 Task: Uninstall add-on""SlidesAI.io"".
Action: Mouse pressed left at (348, 73)
Screenshot: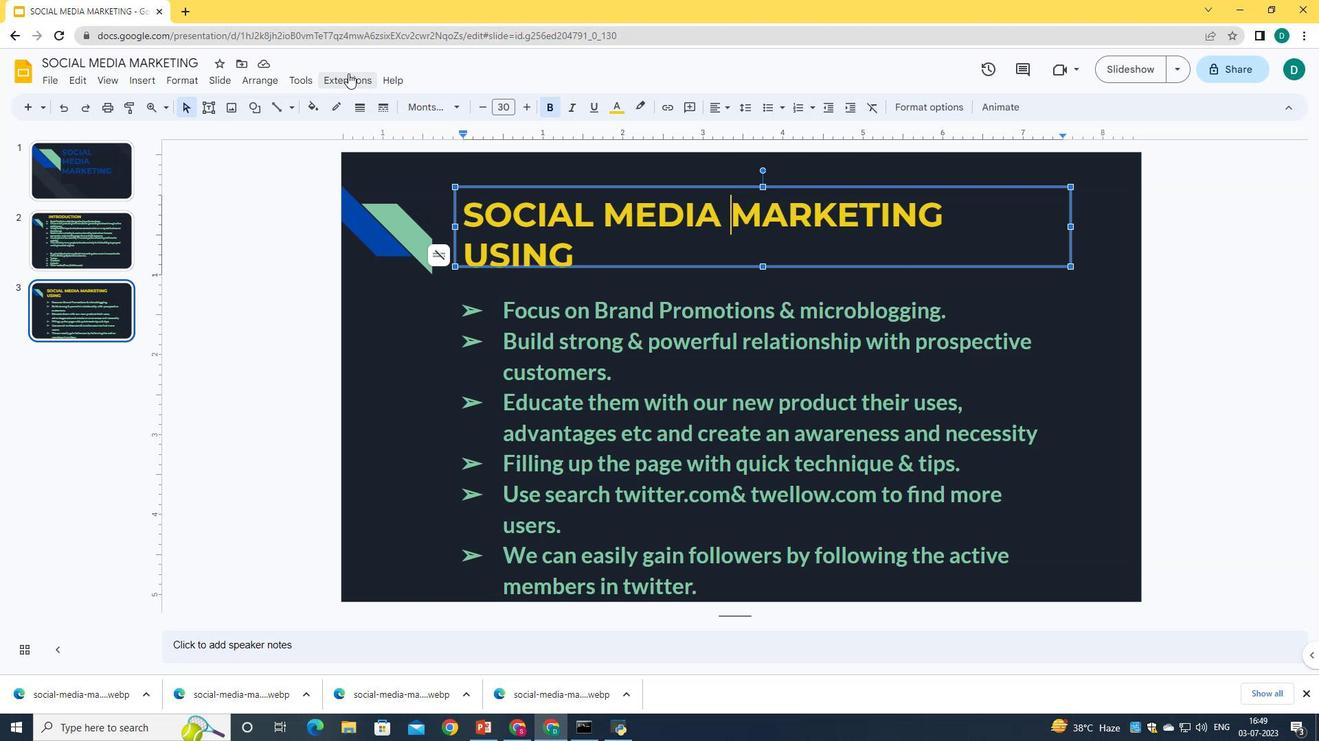 
Action: Mouse moved to (576, 122)
Screenshot: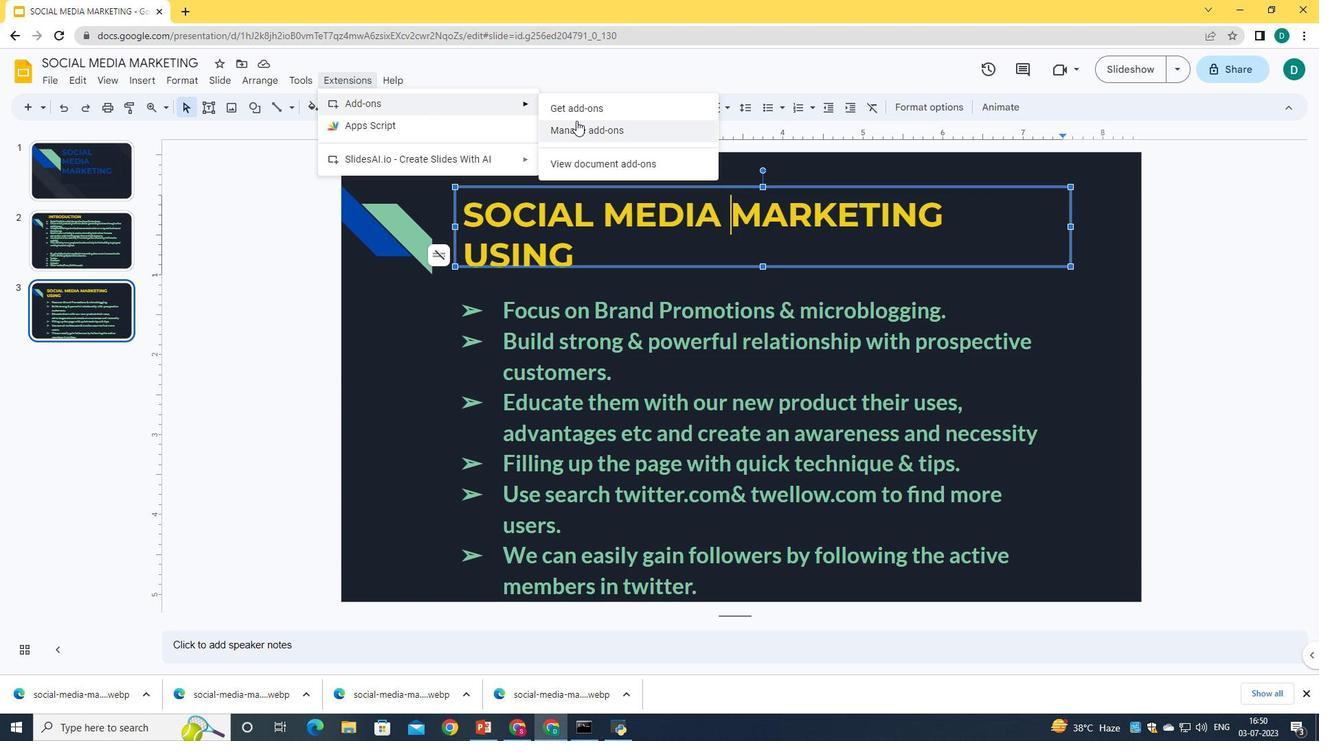 
Action: Mouse pressed left at (576, 122)
Screenshot: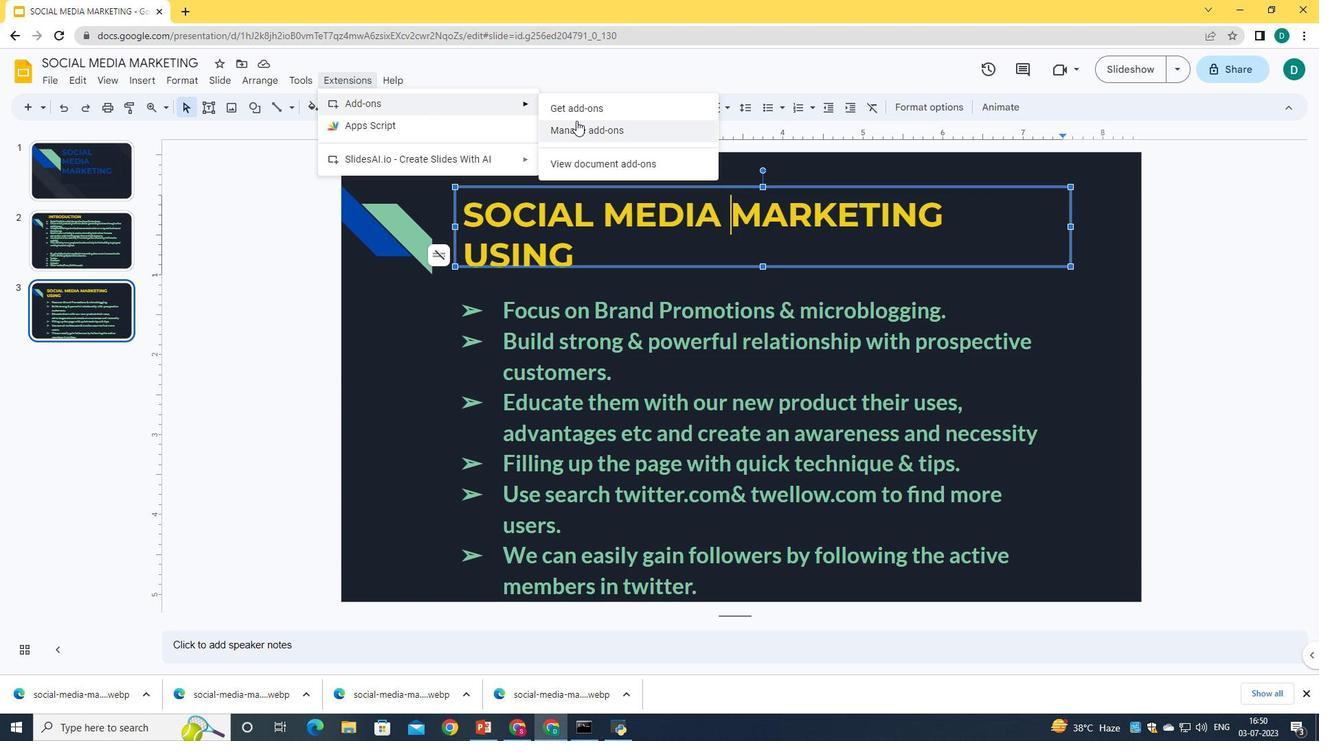 
Action: Mouse moved to (460, 175)
Screenshot: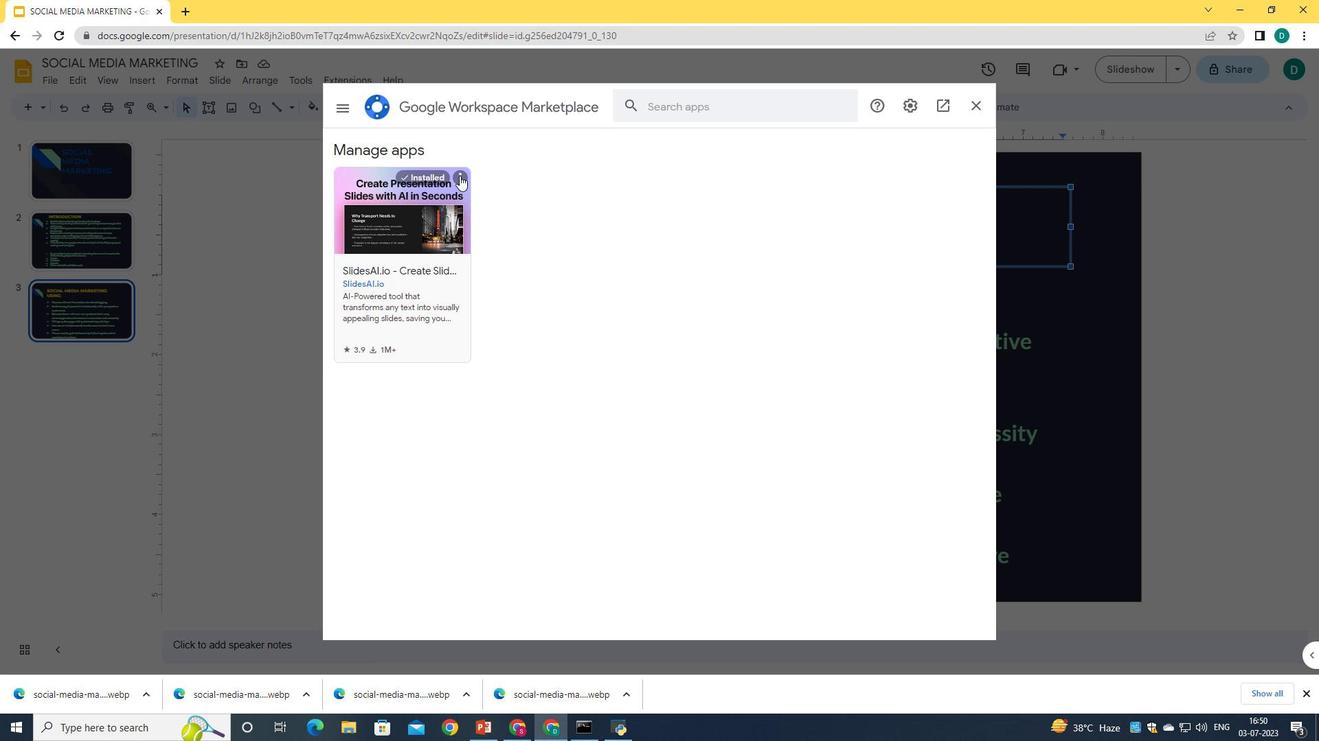 
Action: Mouse pressed left at (460, 175)
Screenshot: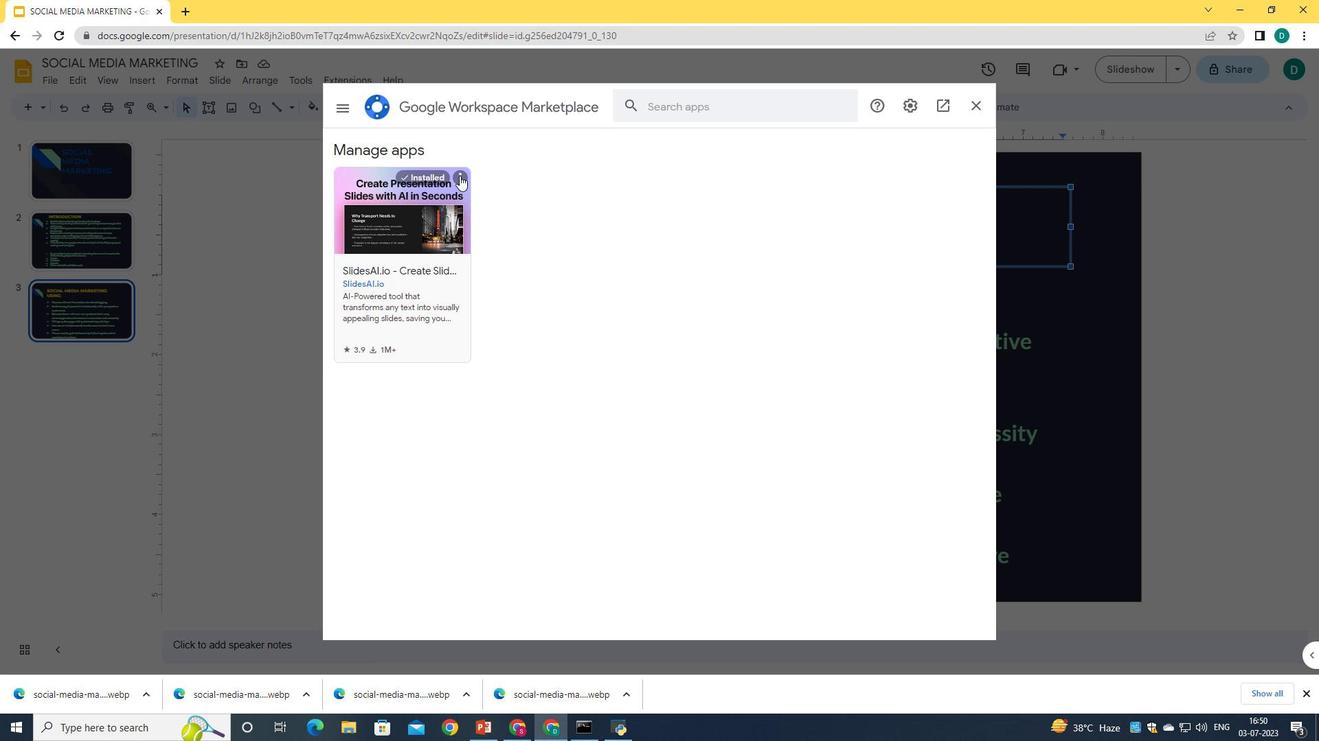
Action: Mouse moved to (481, 190)
Screenshot: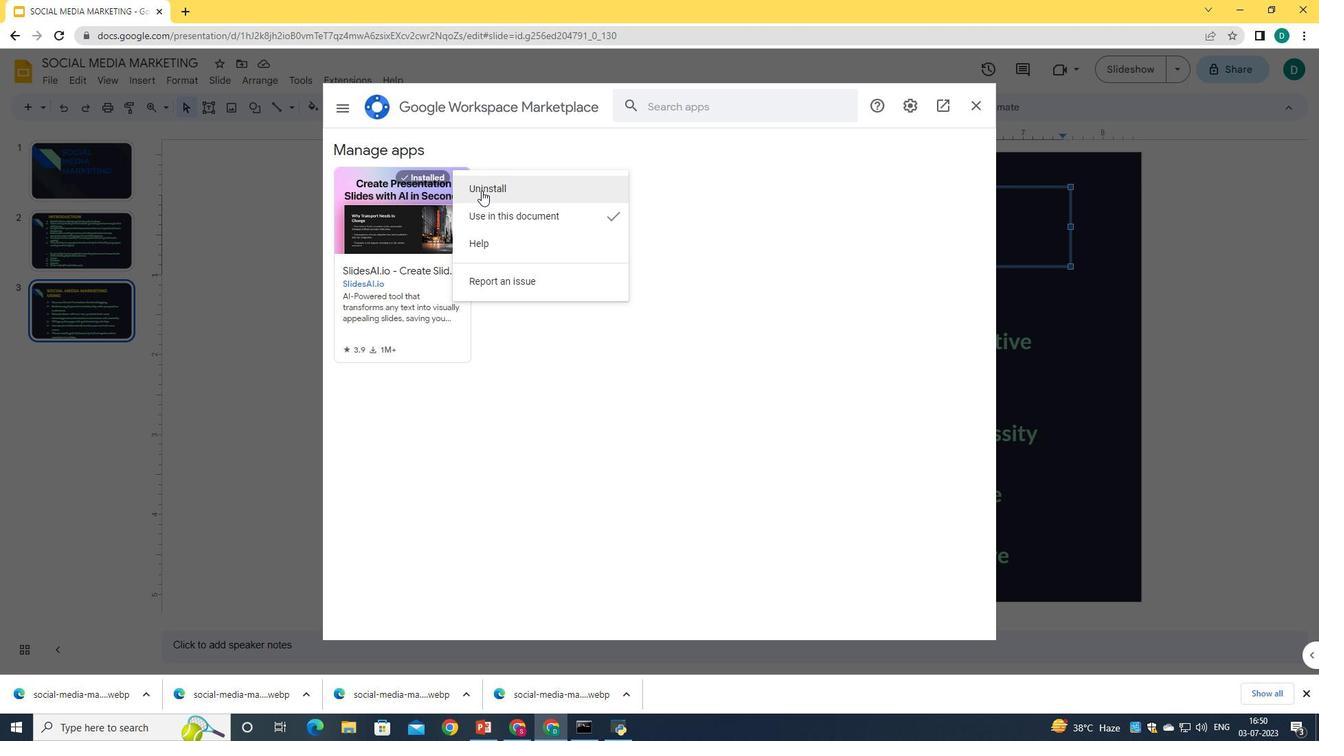 
Action: Mouse pressed left at (481, 190)
Screenshot: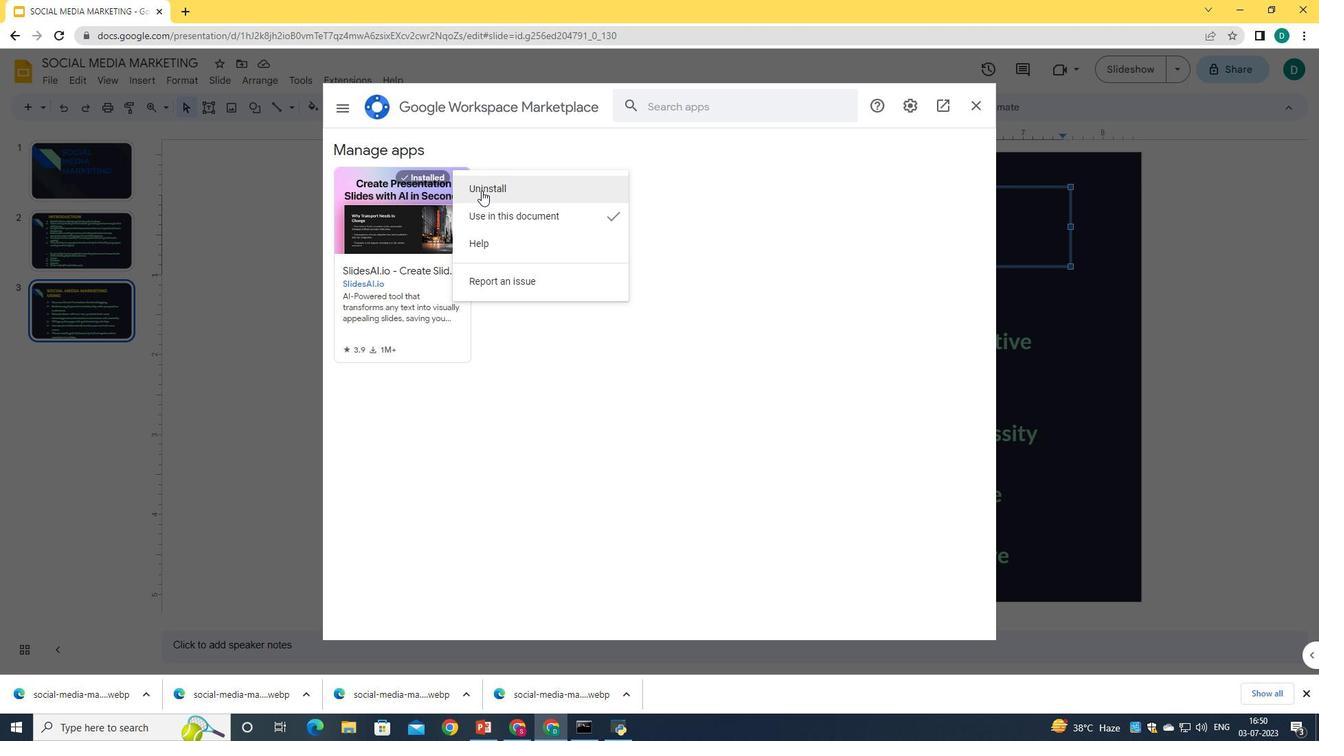 
Action: Mouse moved to (730, 428)
Screenshot: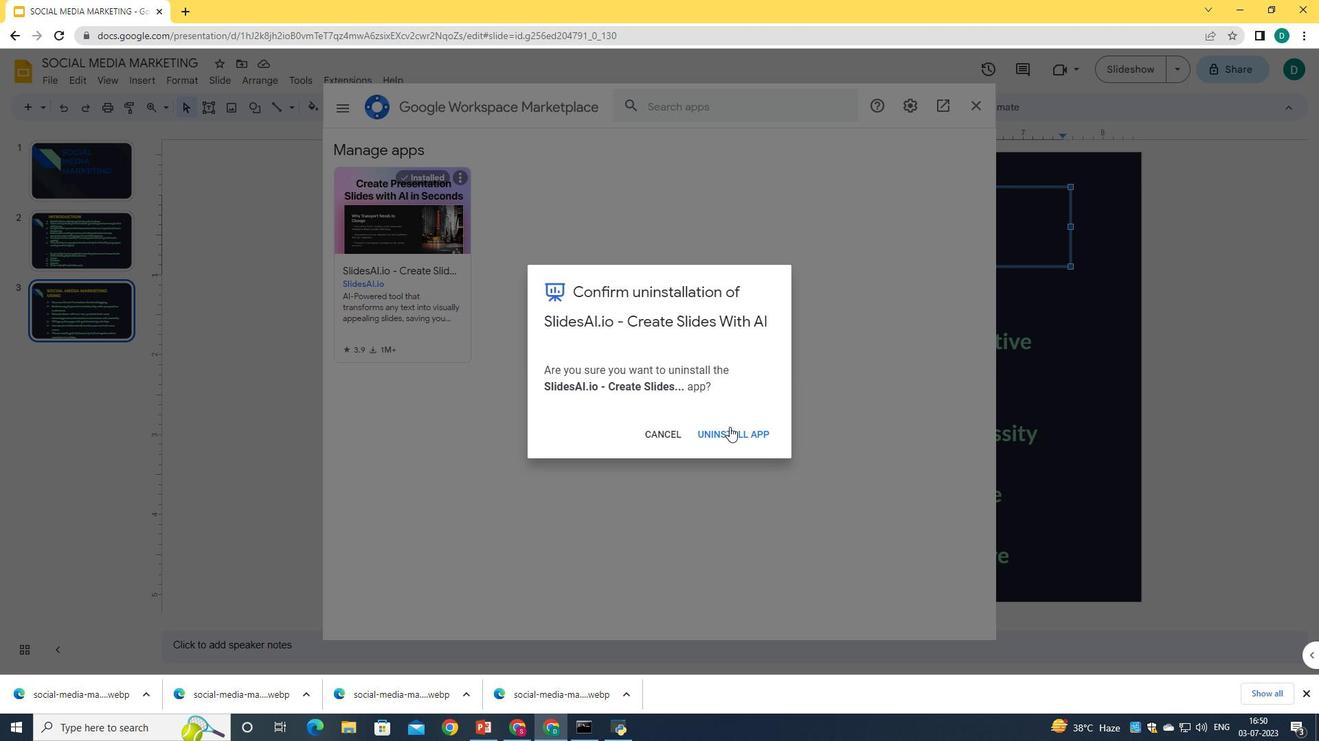 
Action: Mouse pressed left at (730, 428)
Screenshot: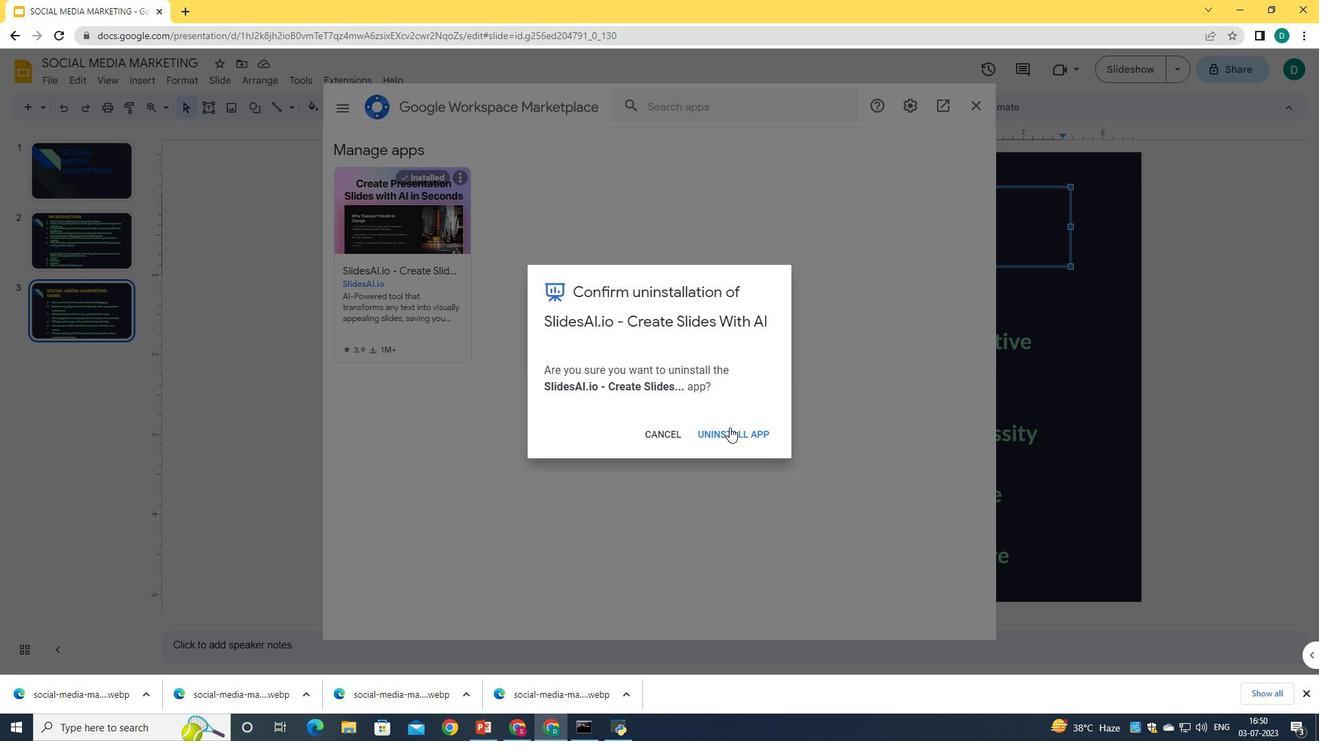 
Action: Mouse moved to (651, 365)
Screenshot: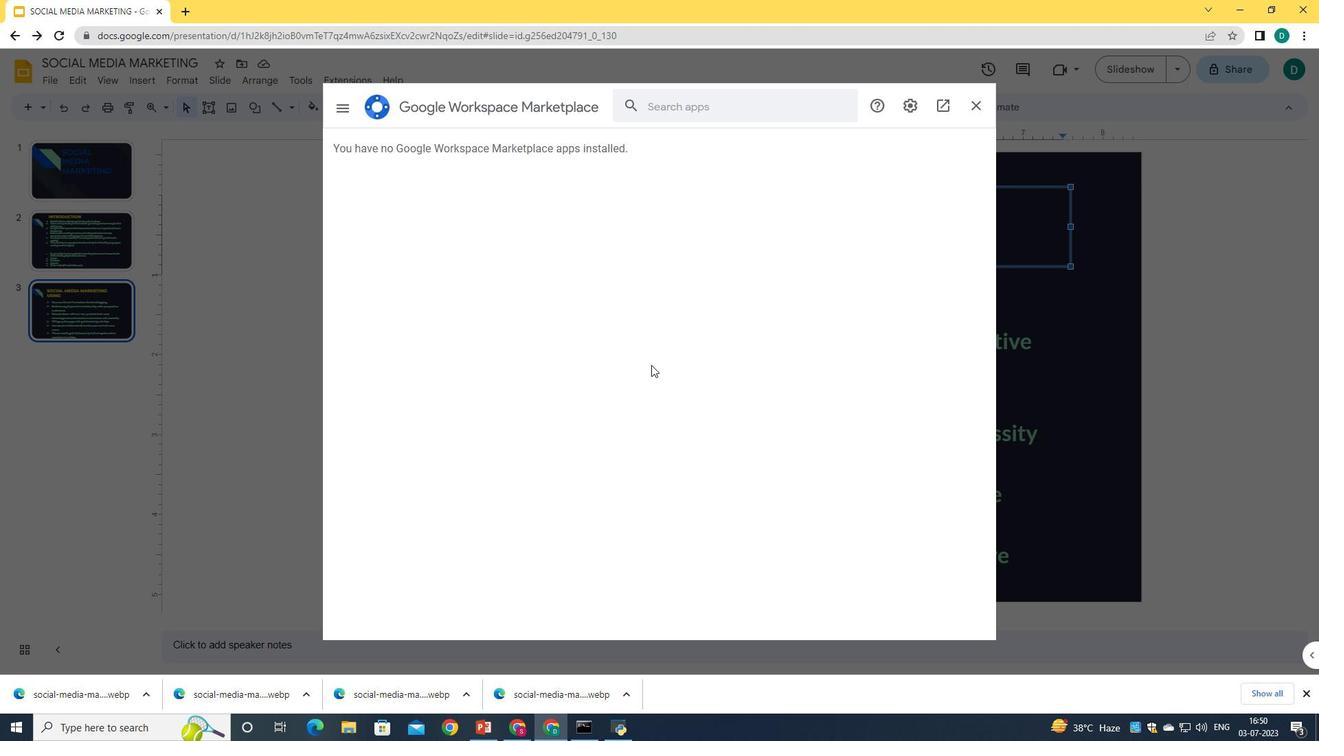 
